 Task: Create Card Change Control Board Meeting in Board Website Development to Workspace Consulting. Create Card Horticulture Review in Board Business Process Automation to Workspace Consulting. Create Card Change Control Board Meeting in Board Business Model Business Case Development and Analysis to Workspace Consulting
Action: Key pressed <Key.shift>CHANGE<Key.space><Key.backspace><Key.backspace><Key.backspace><Key.backspace><Key.shift>CHANGE<Key.space><Key.shift>CONTROL<Key.space><Key.shift>BOARD<Key.space><Key.shift>MEETING<Key.enter>
Screenshot: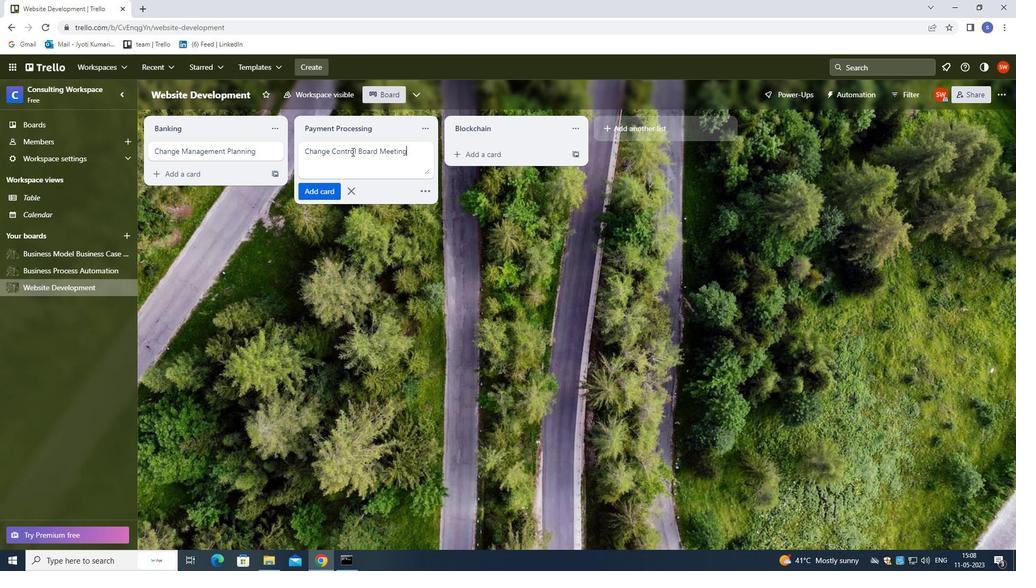 
Action: Mouse moved to (47, 265)
Screenshot: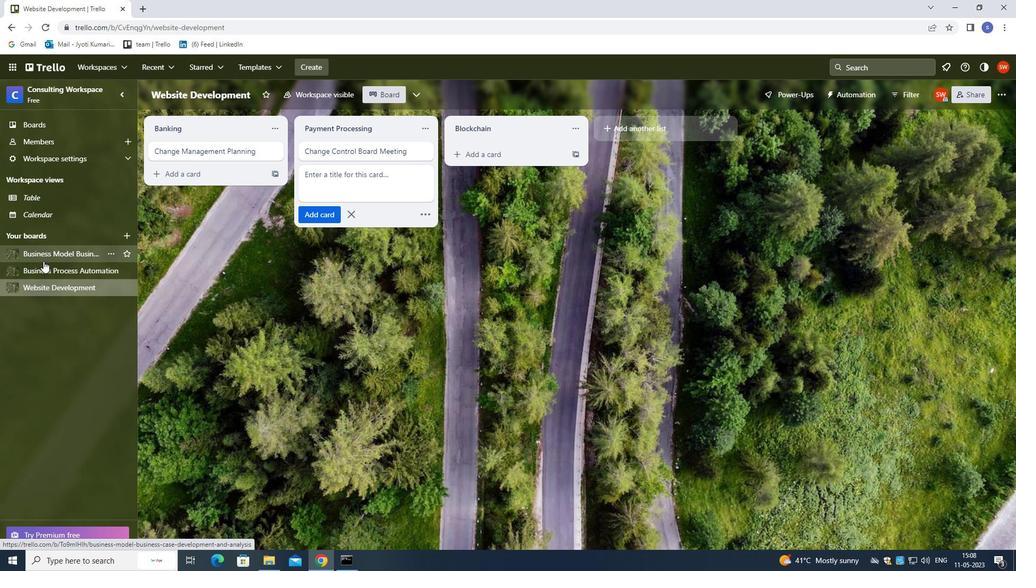 
Action: Mouse pressed left at (47, 265)
Screenshot: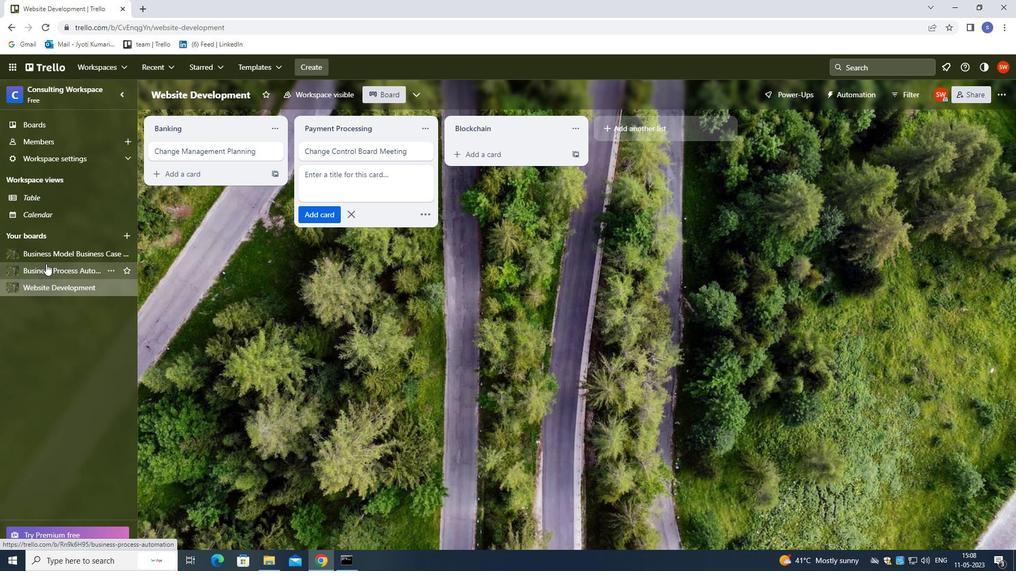 
Action: Mouse moved to (330, 156)
Screenshot: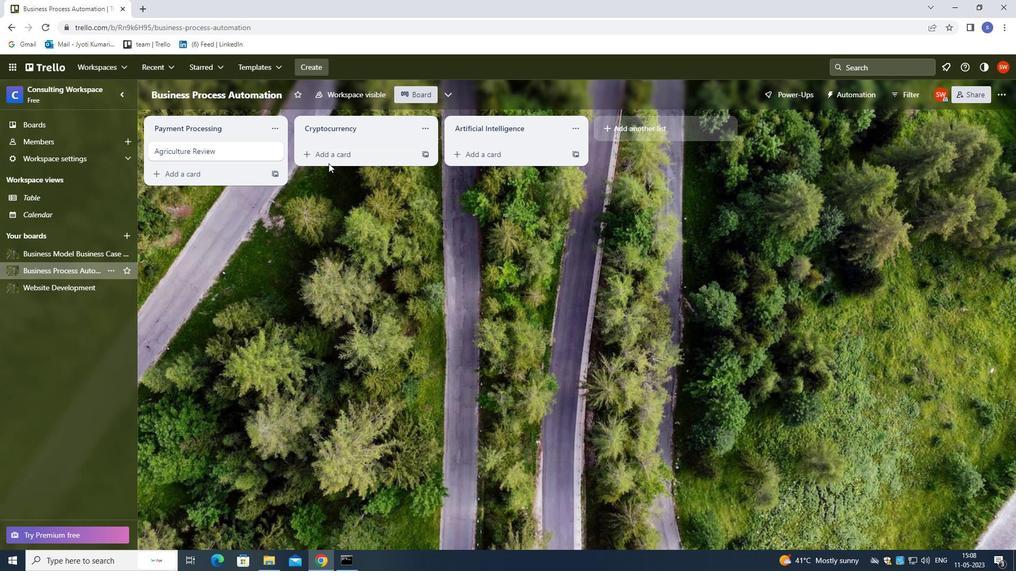 
Action: Mouse pressed left at (330, 156)
Screenshot: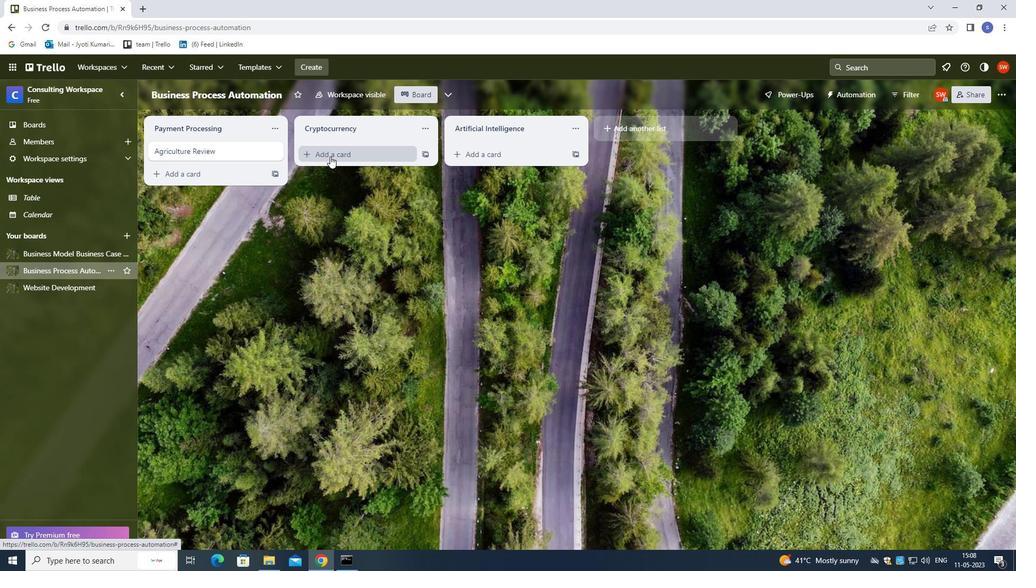 
Action: Key pressed <Key.shift>HORTICULTURE<Key.space><Key.shift>REVIEW
Screenshot: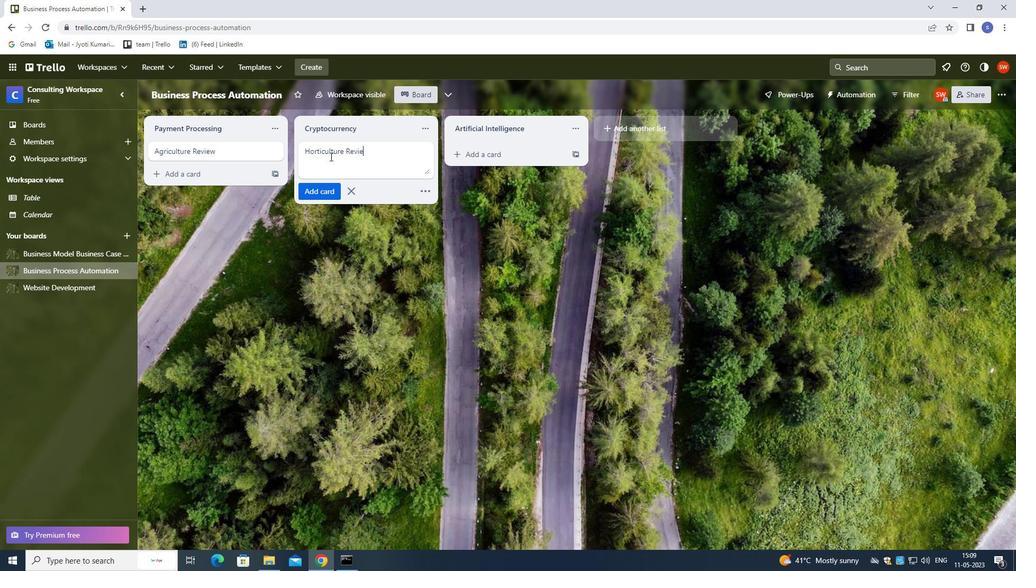 
Action: Mouse moved to (329, 168)
Screenshot: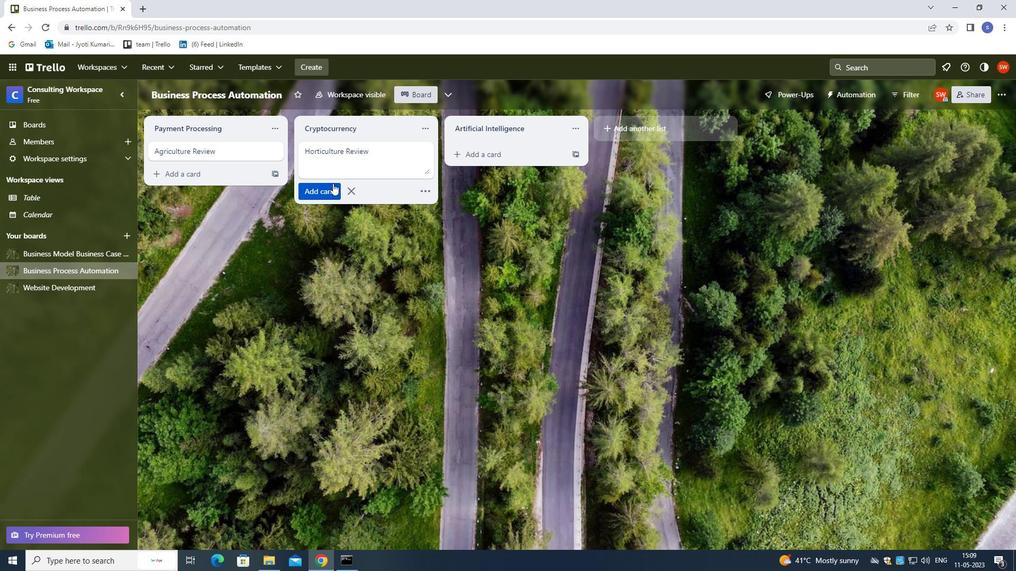 
Action: Key pressed <Key.enter>
Screenshot: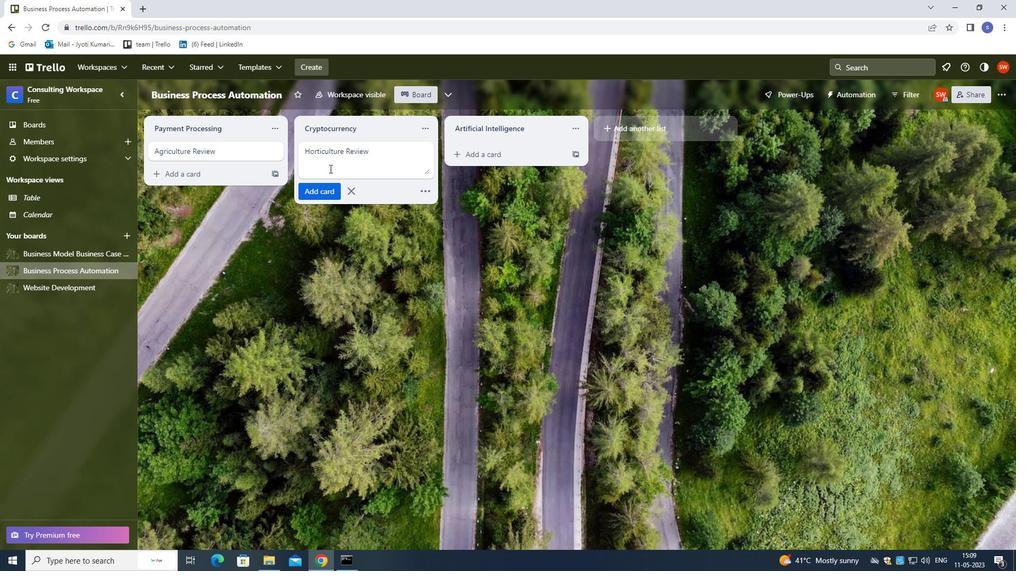 
Action: Mouse moved to (61, 251)
Screenshot: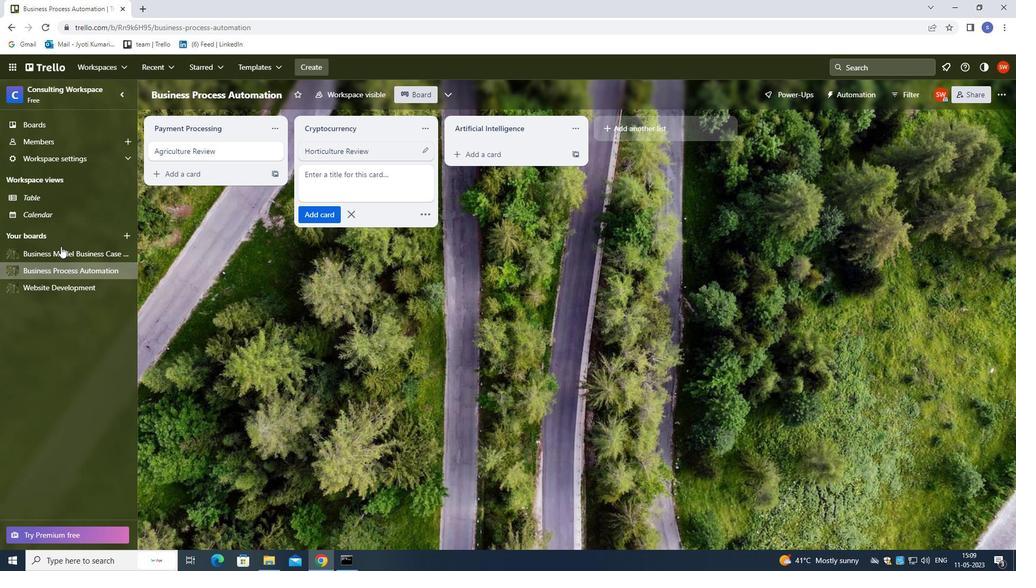 
Action: Mouse pressed left at (61, 251)
Screenshot: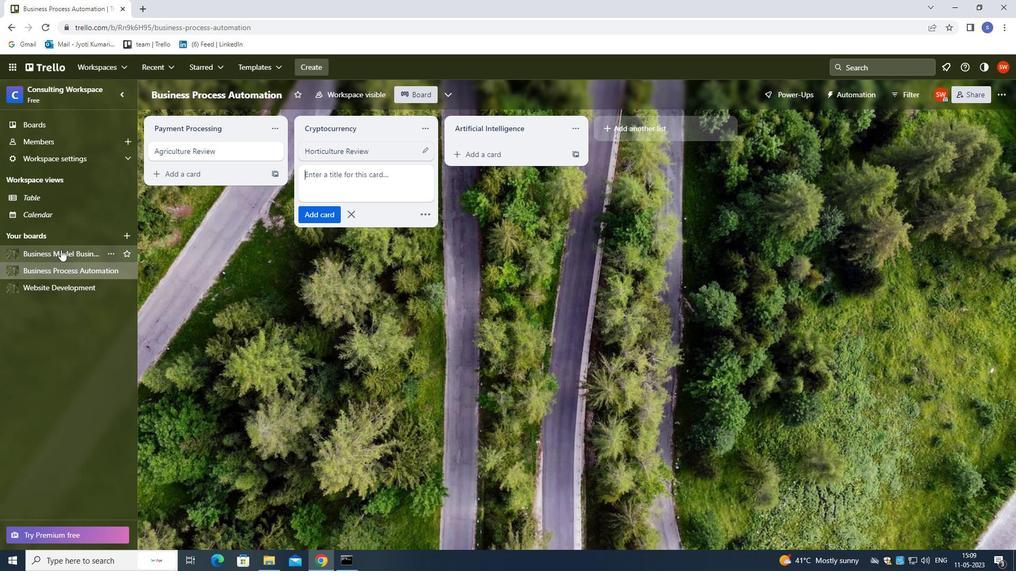 
Action: Mouse moved to (339, 151)
Screenshot: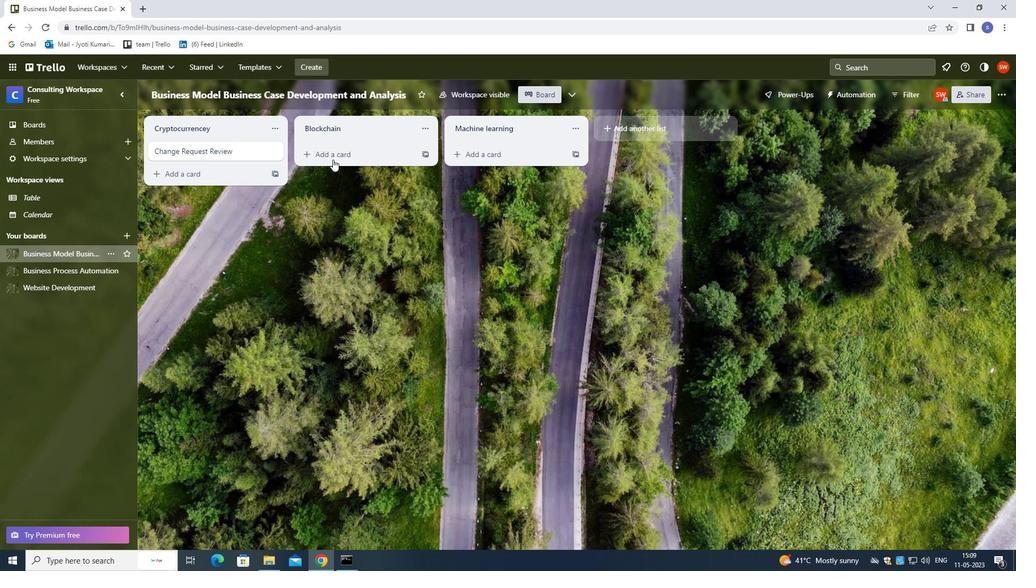
Action: Mouse pressed left at (339, 151)
Screenshot: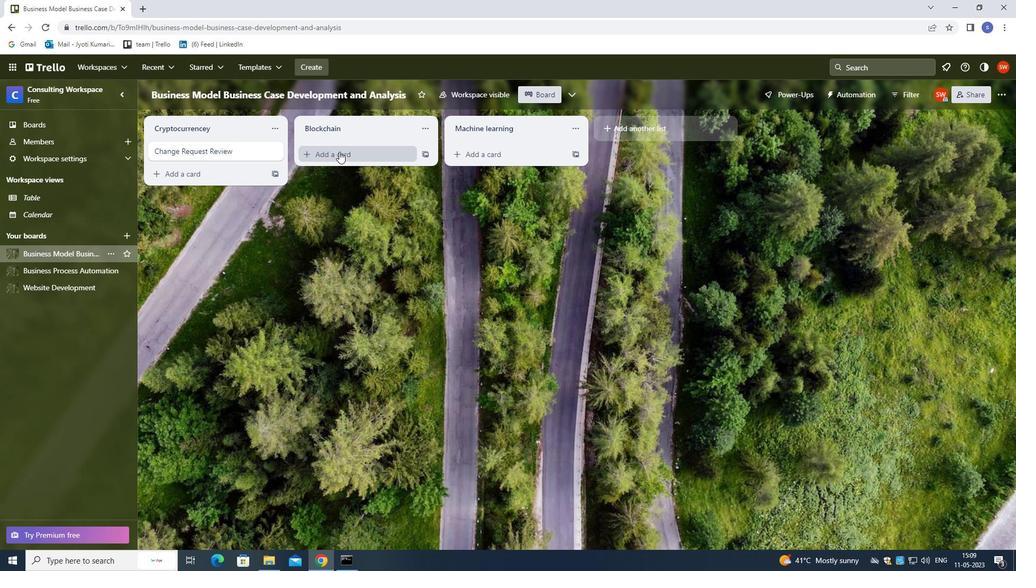 
Action: Key pressed <Key.shift>CHANGE<Key.space><Key.shift>CONTROL<Key.space><Key.shift><Key.shift><Key.shift><Key.shift>BOARD<Key.space><Key.shift><Key.shift><Key.shift><Key.shift><Key.shift><Key.shift><Key.shift><Key.shift><Key.shift><Key.shift>MEETING<Key.enter>
Screenshot: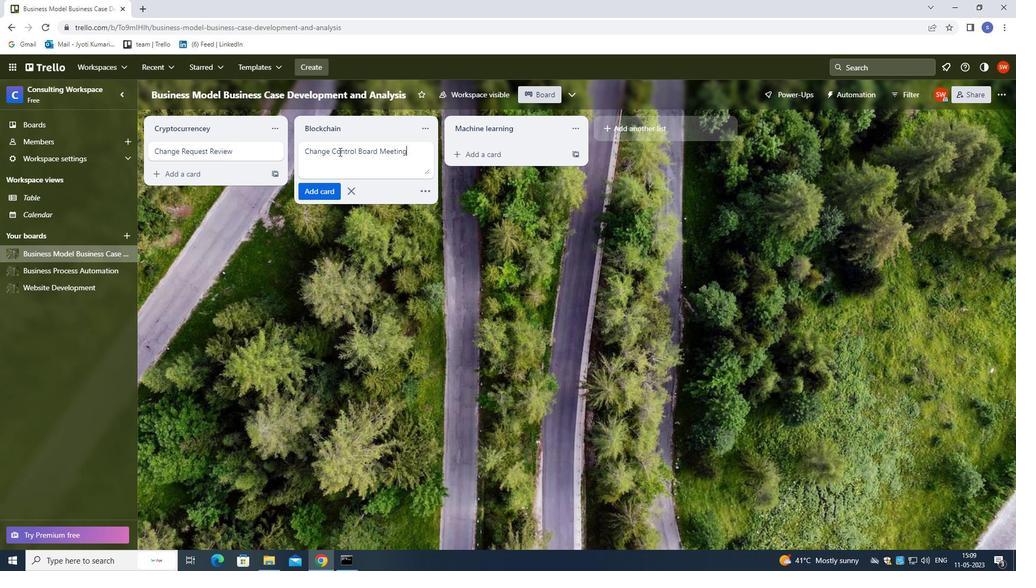 
